 Task: Make in the project ZillaTech an epic 'Change Management Implementation'.
Action: Mouse moved to (230, 71)
Screenshot: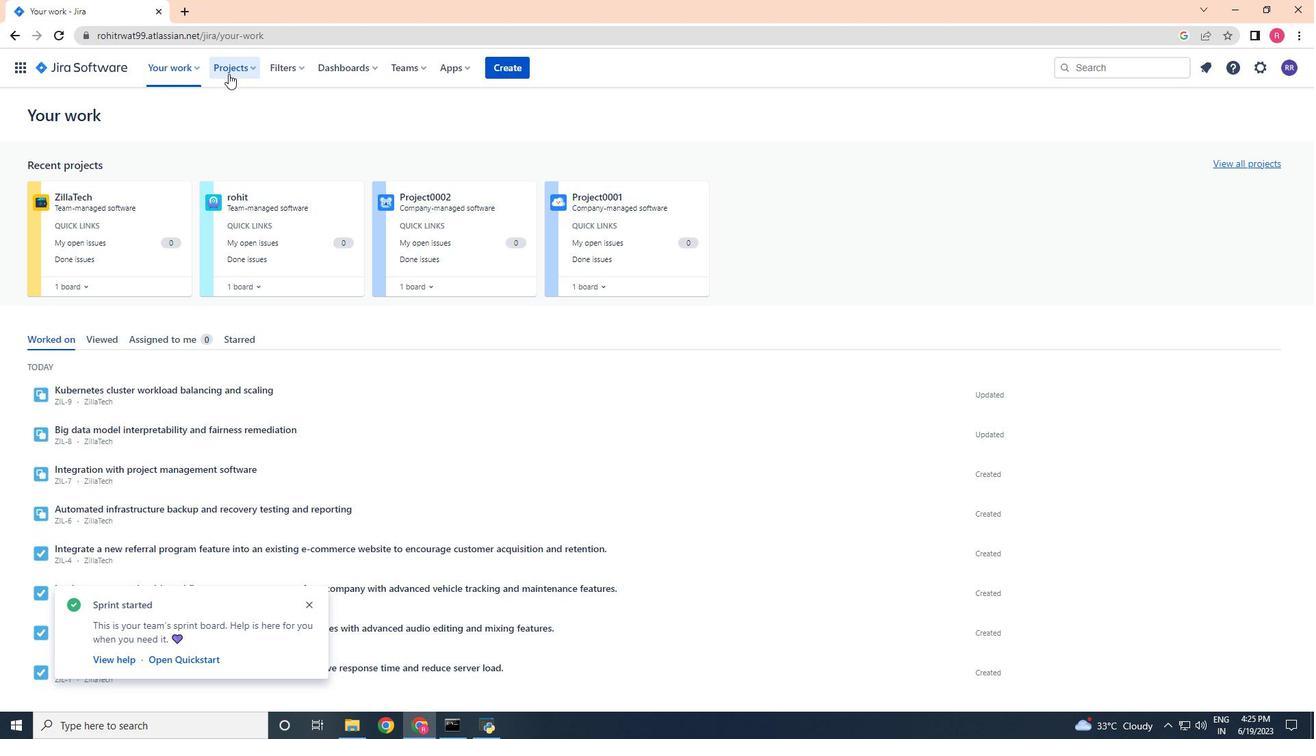 
Action: Mouse pressed left at (230, 71)
Screenshot: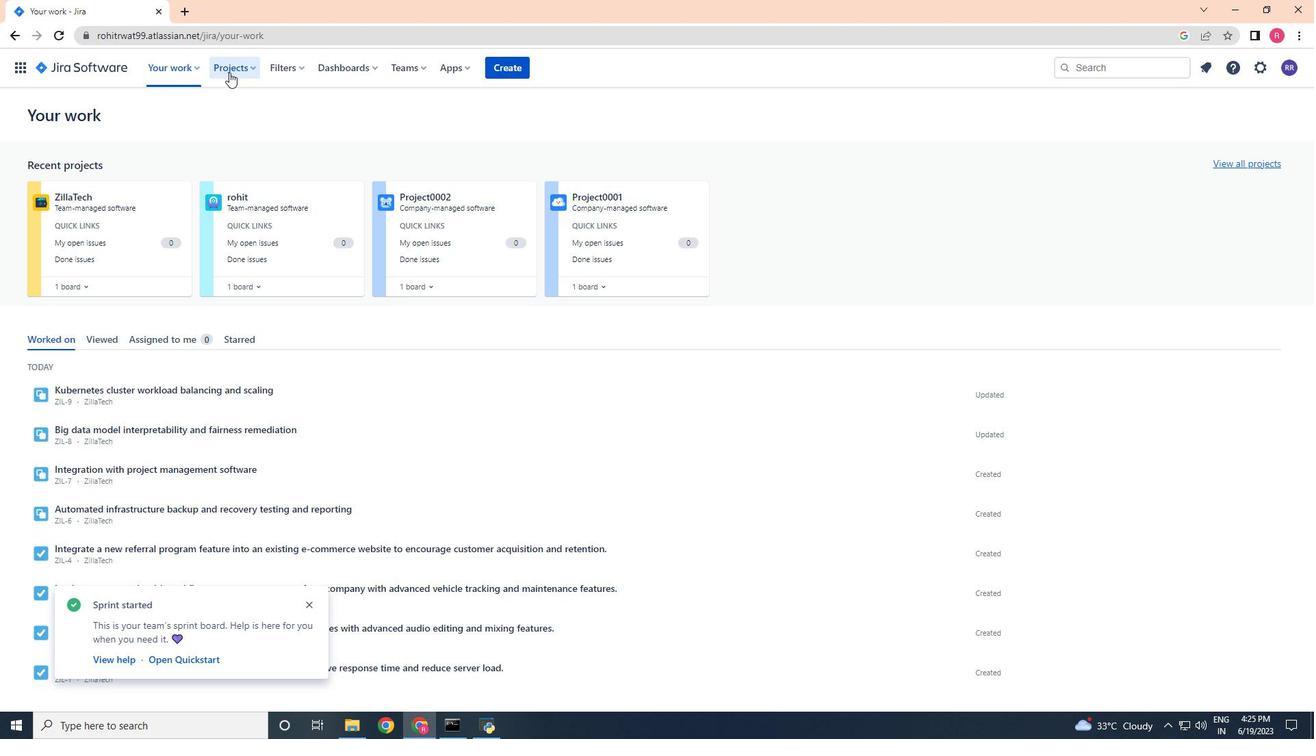
Action: Mouse moved to (245, 137)
Screenshot: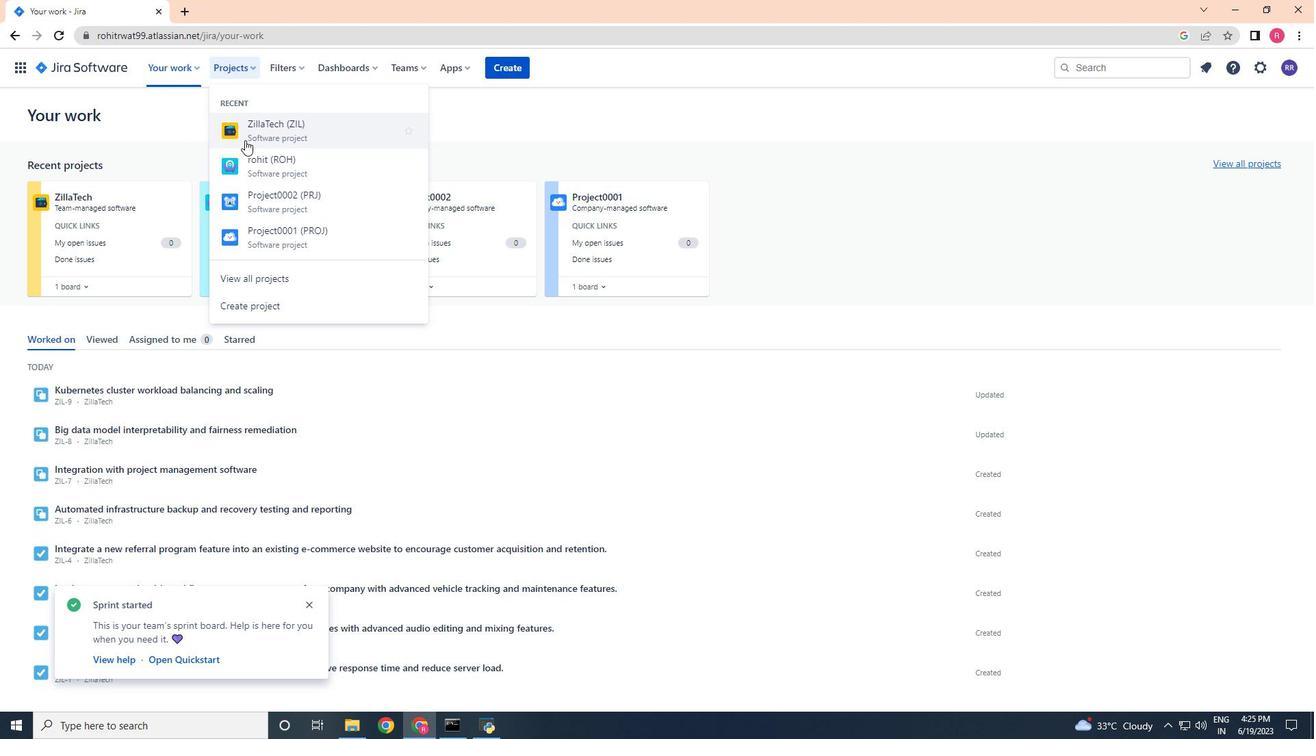 
Action: Mouse pressed left at (245, 137)
Screenshot: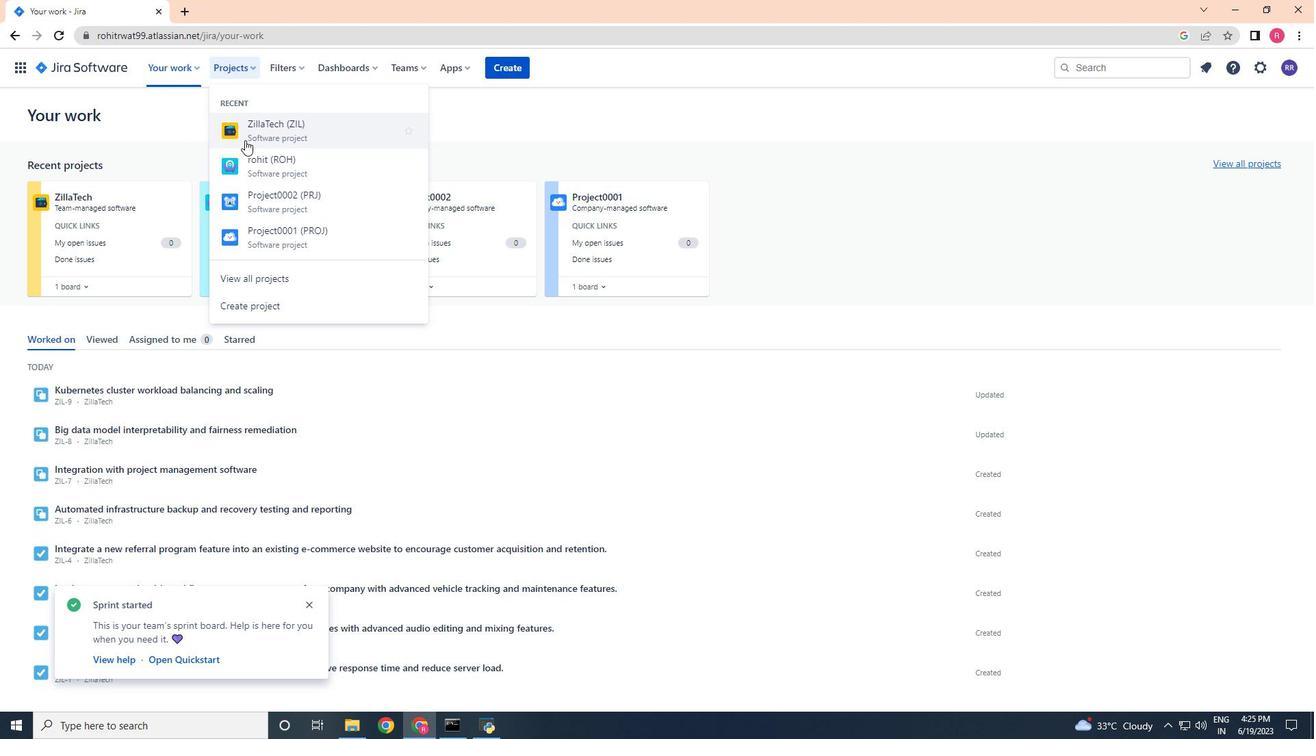 
Action: Mouse moved to (102, 214)
Screenshot: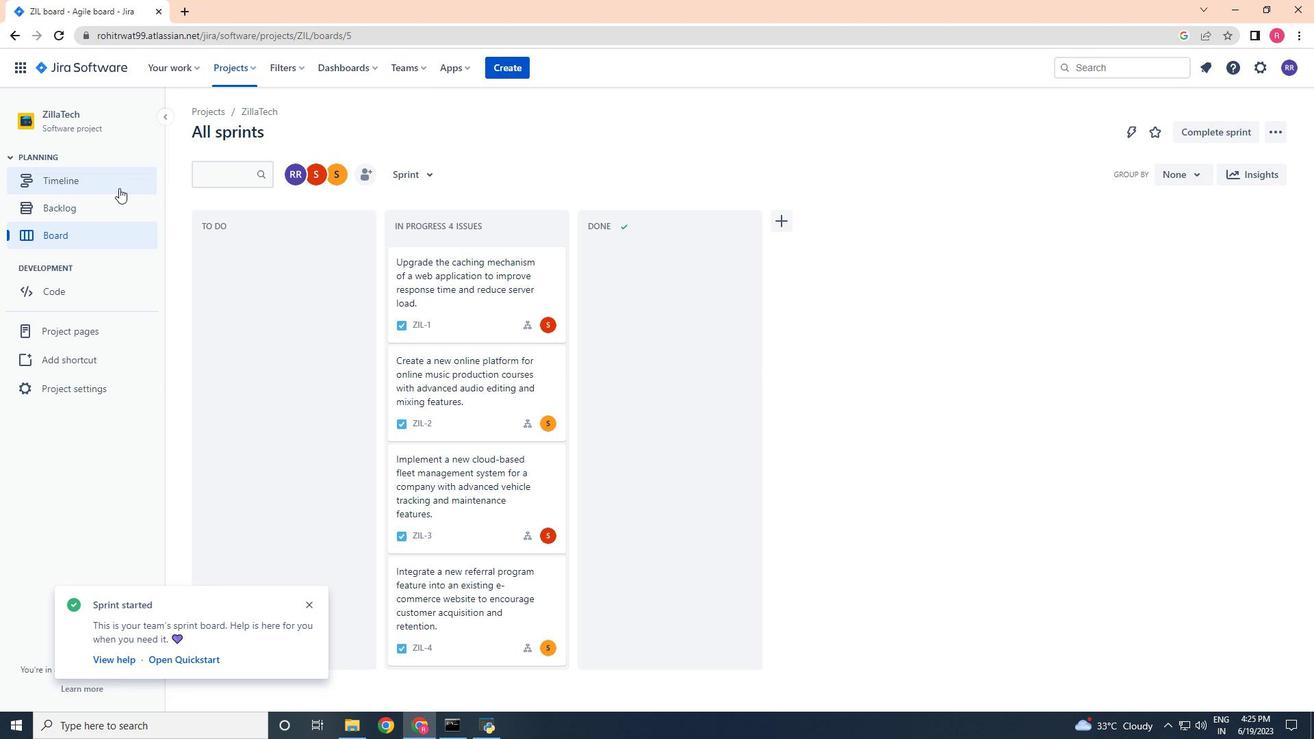 
Action: Mouse pressed left at (102, 214)
Screenshot: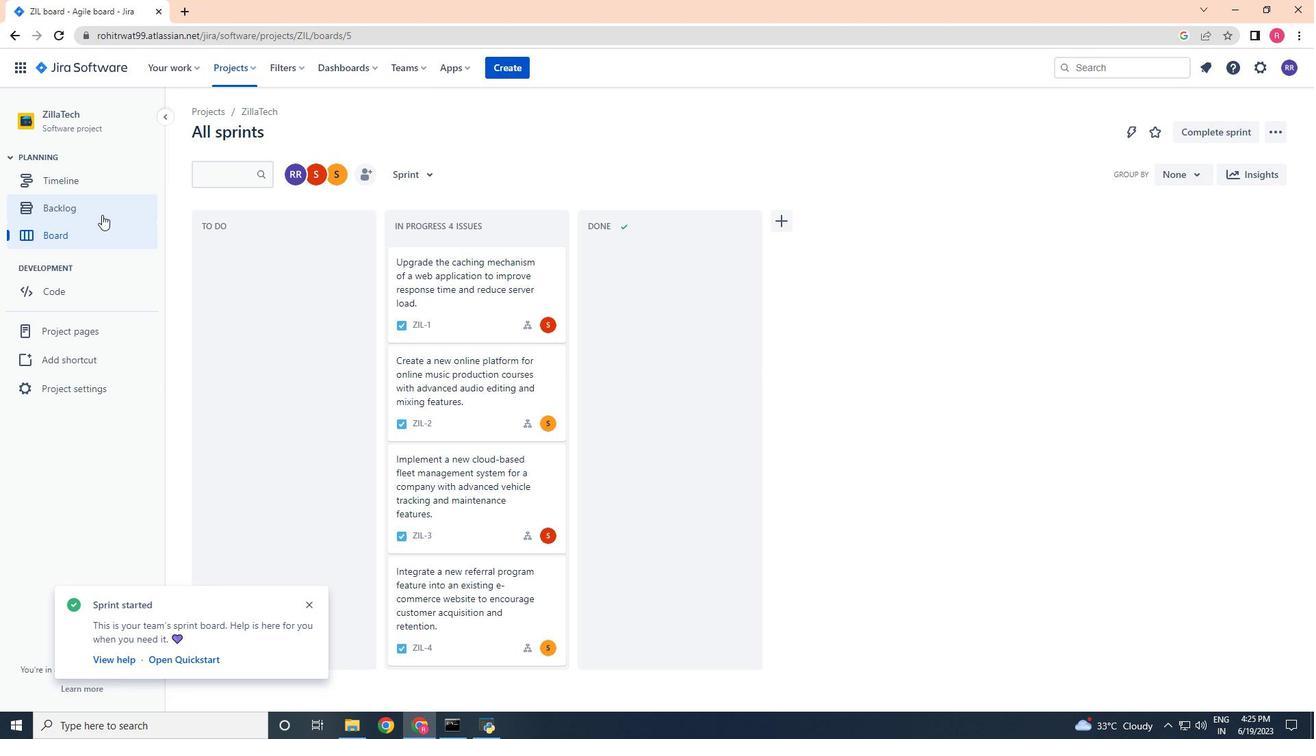 
Action: Mouse moved to (412, 171)
Screenshot: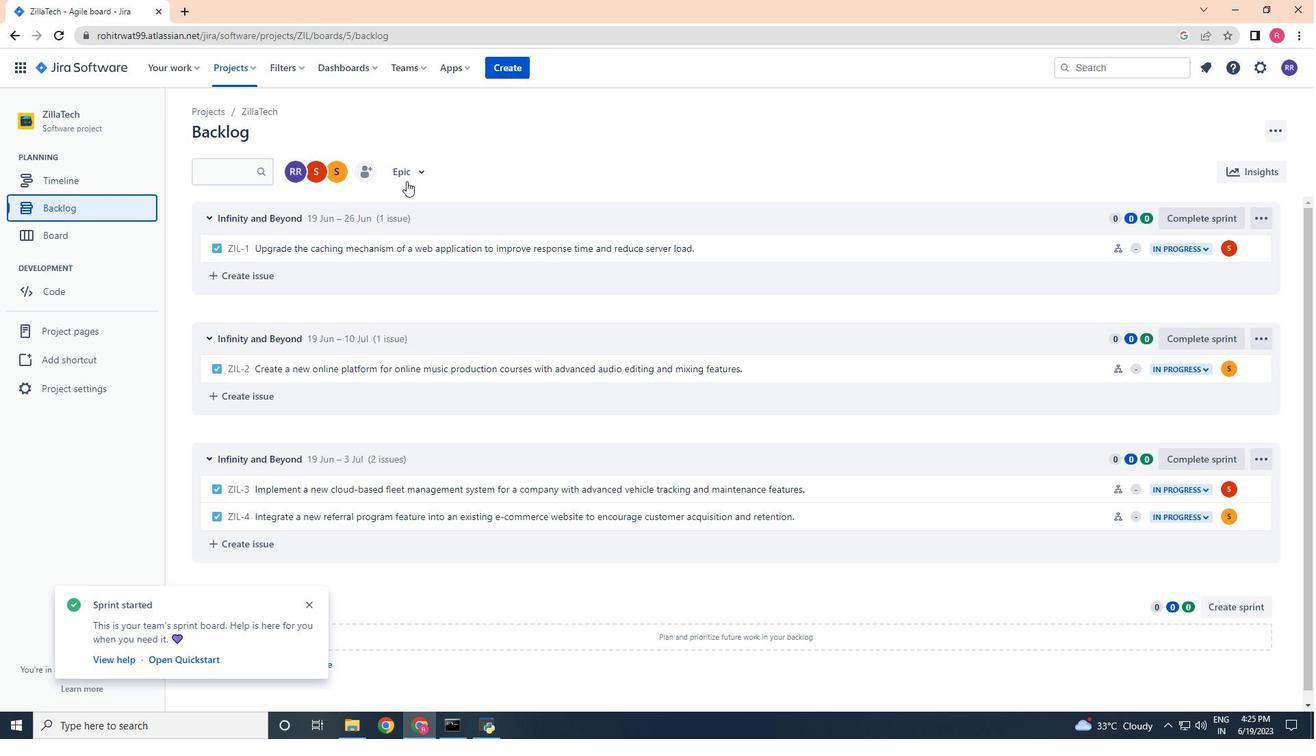 
Action: Mouse pressed left at (412, 171)
Screenshot: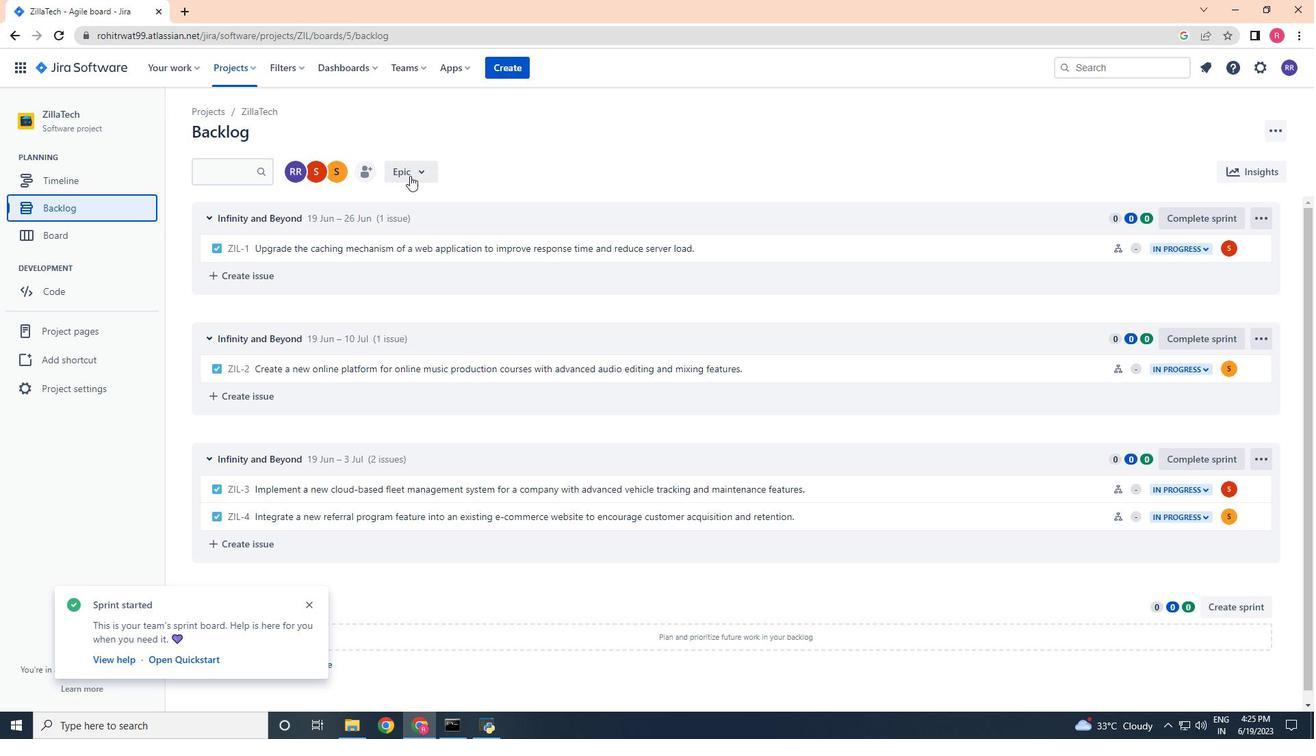 
Action: Mouse moved to (403, 250)
Screenshot: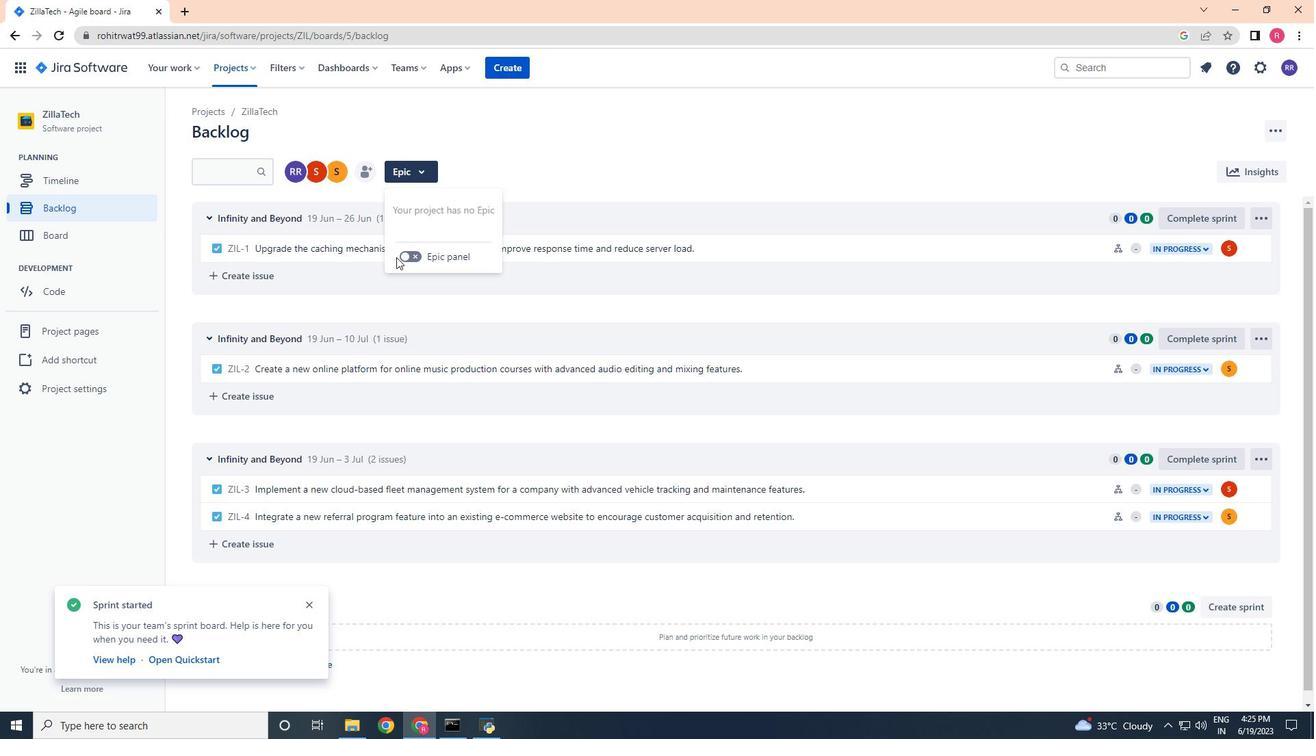 
Action: Mouse pressed left at (403, 250)
Screenshot: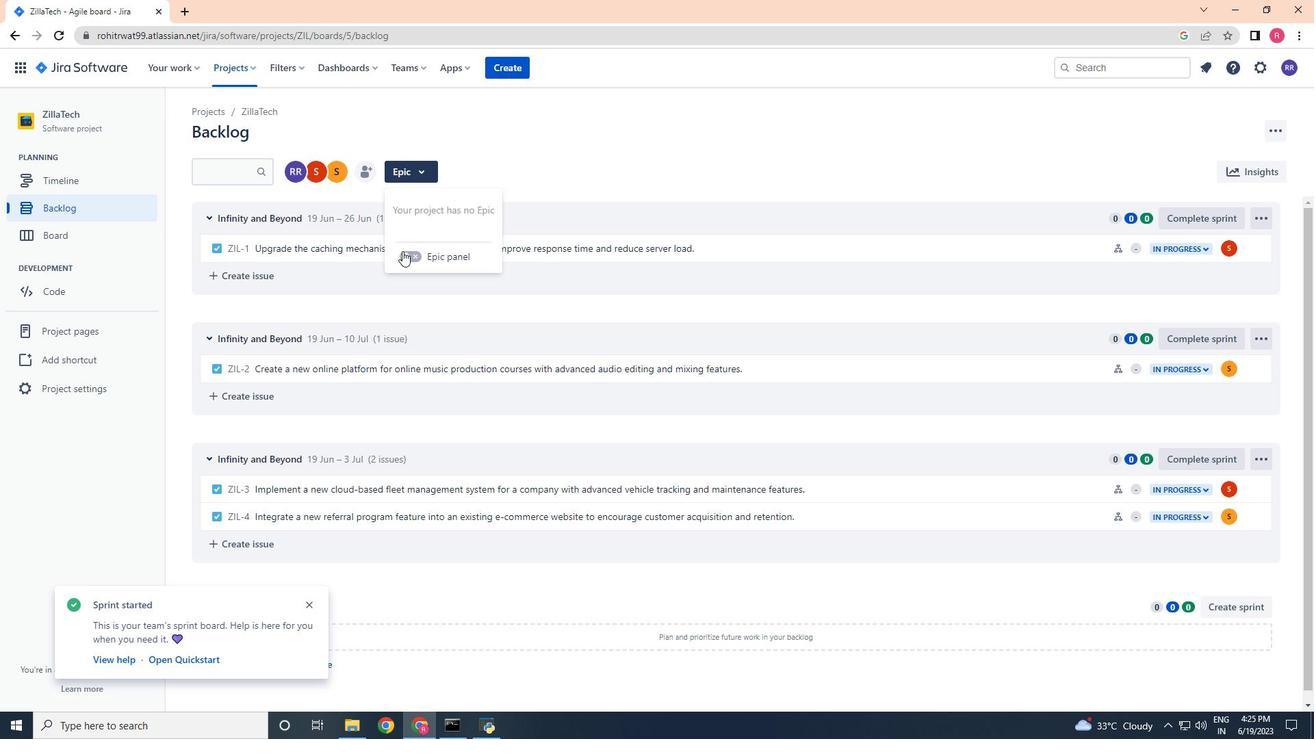 
Action: Mouse moved to (271, 464)
Screenshot: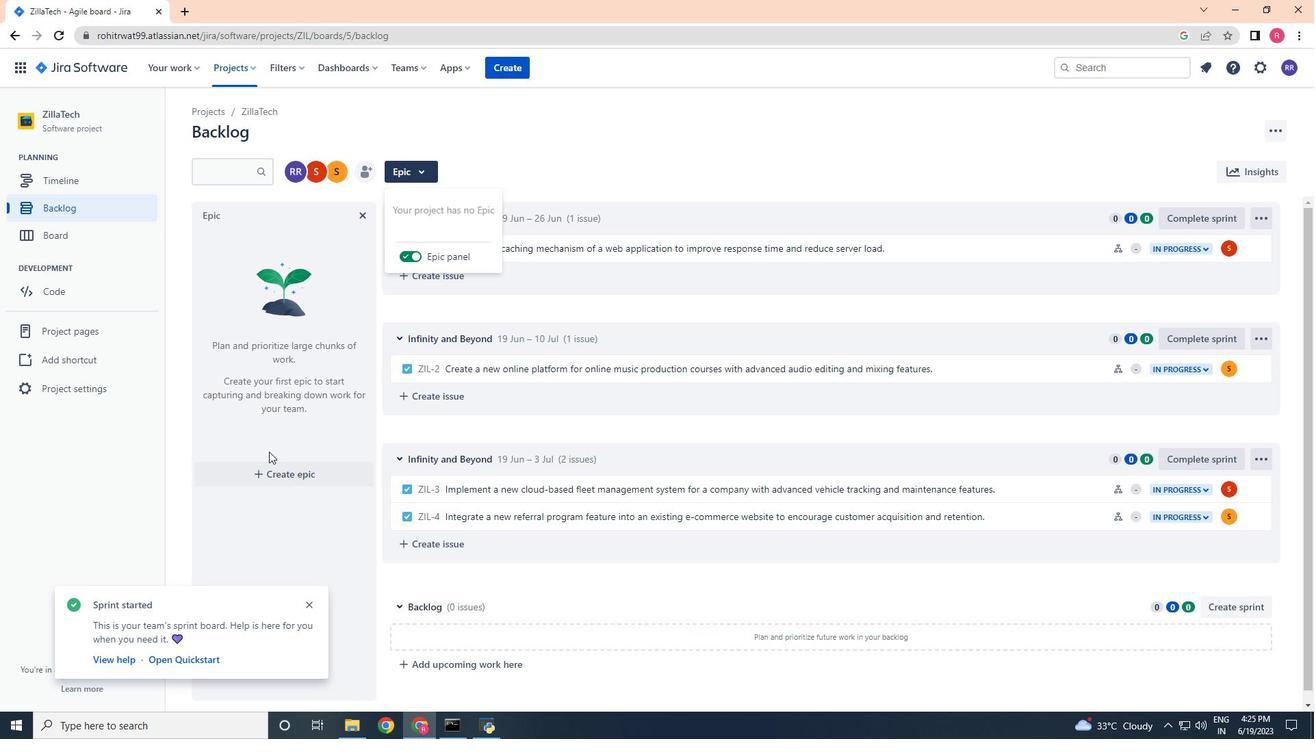 
Action: Mouse pressed left at (271, 464)
Screenshot: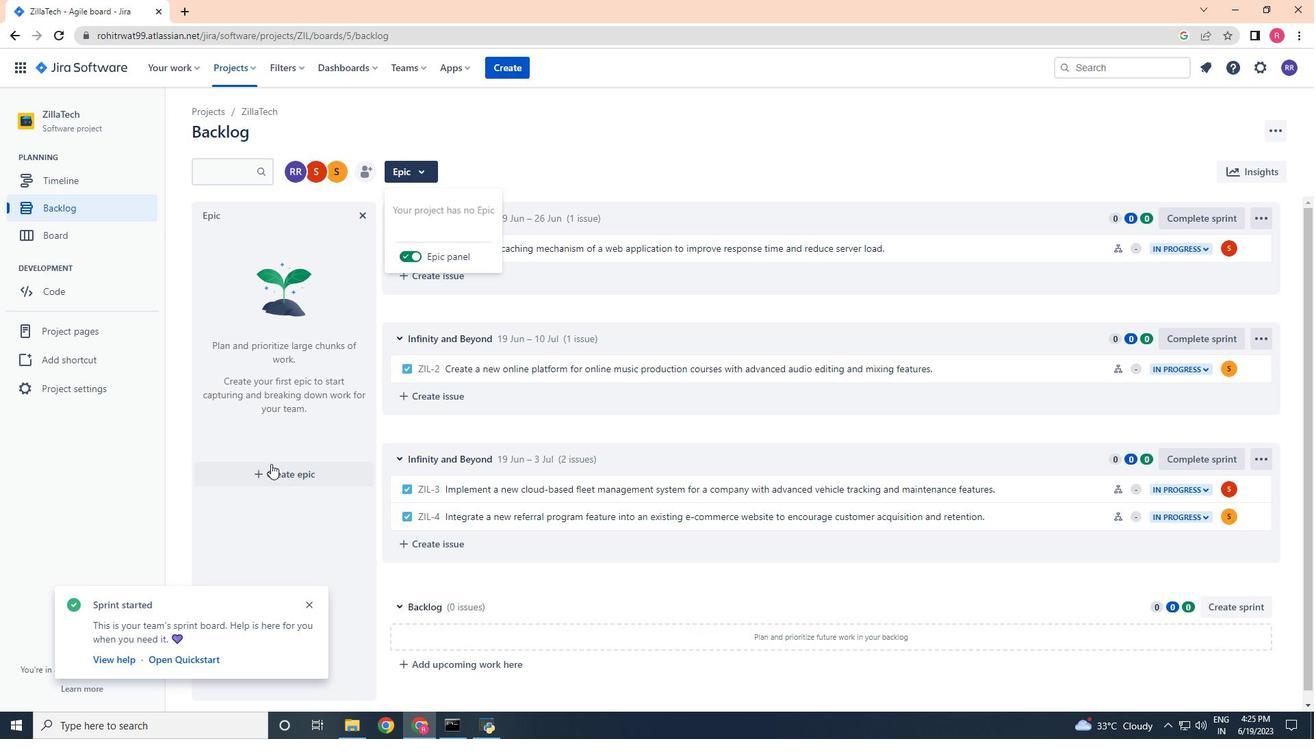 
Action: Mouse moved to (309, 604)
Screenshot: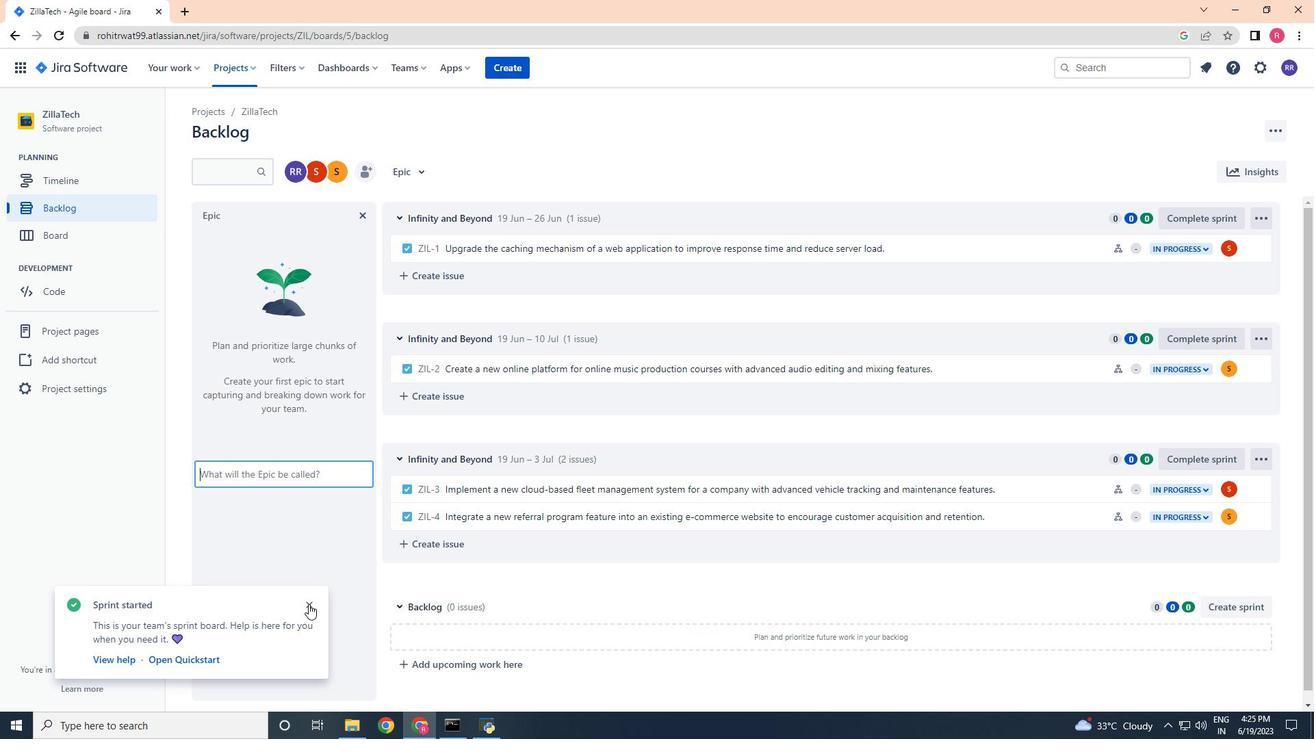 
Action: Mouse pressed left at (309, 604)
Screenshot: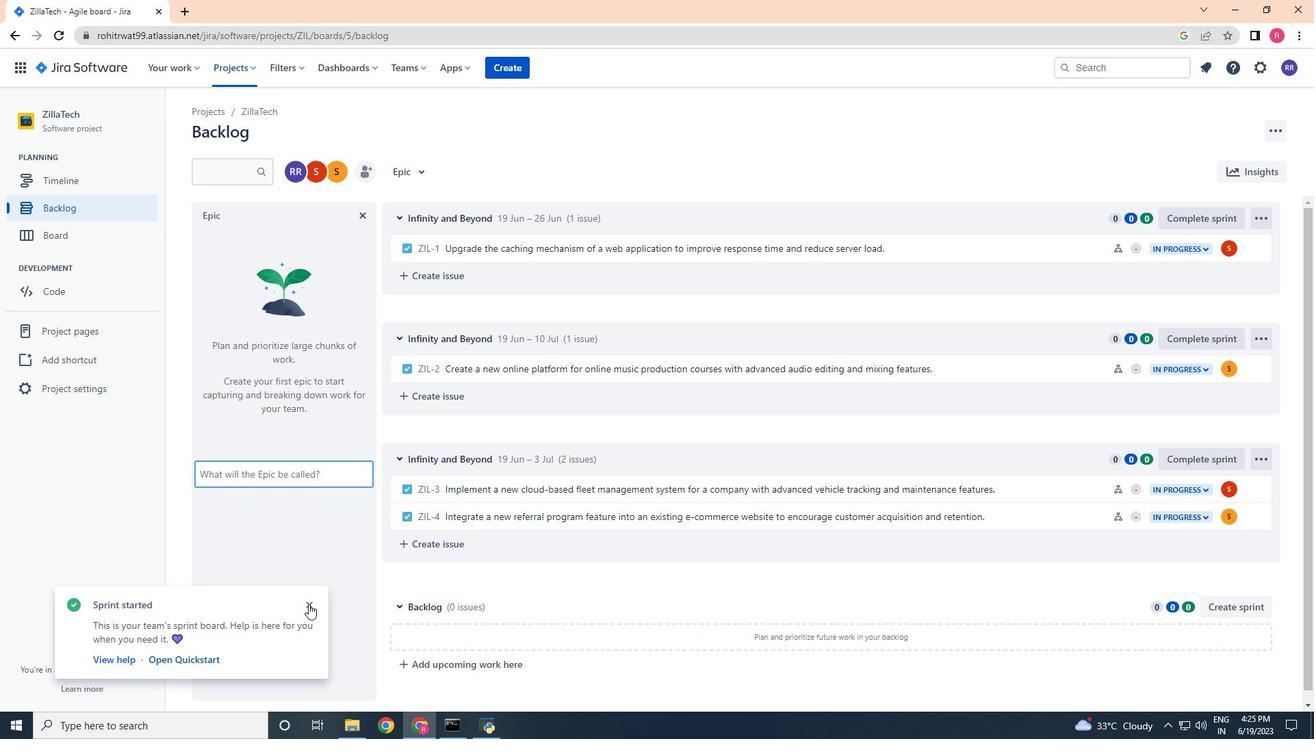 
Action: Mouse moved to (306, 460)
Screenshot: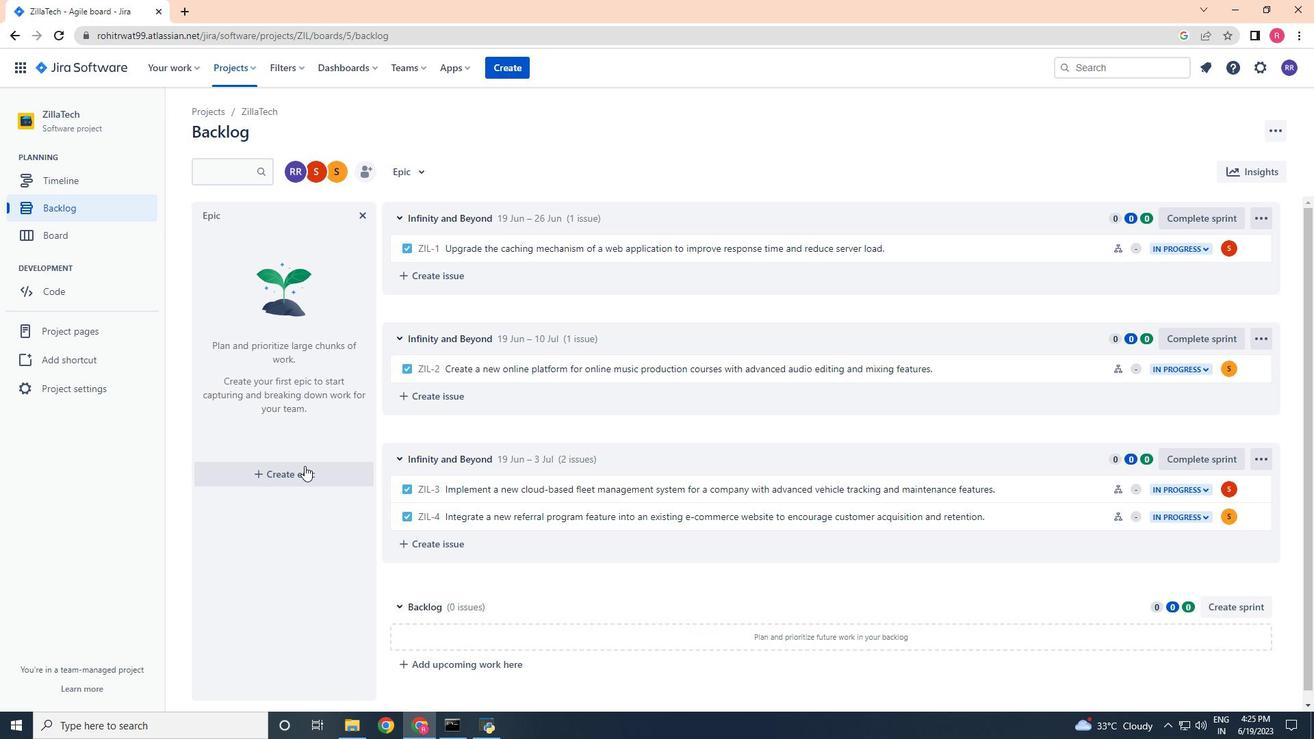 
Action: Mouse pressed left at (306, 460)
Screenshot: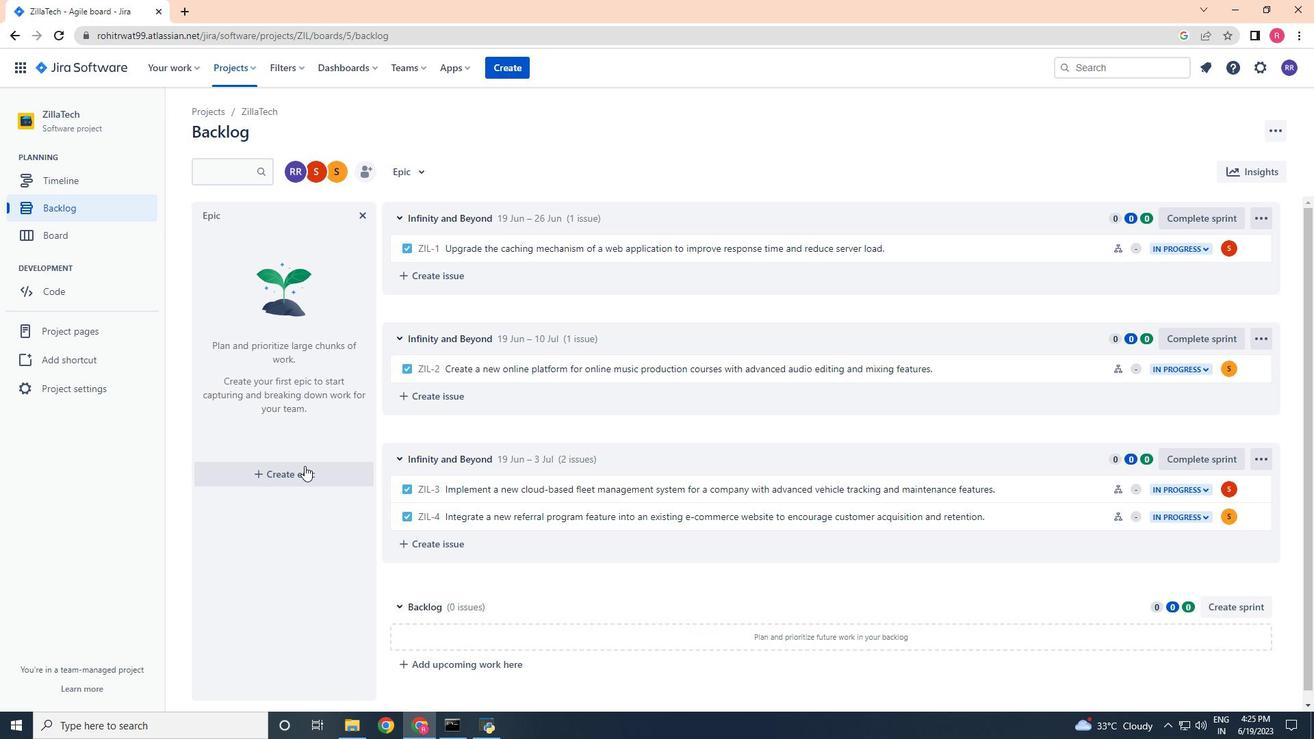 
Action: Mouse moved to (312, 474)
Screenshot: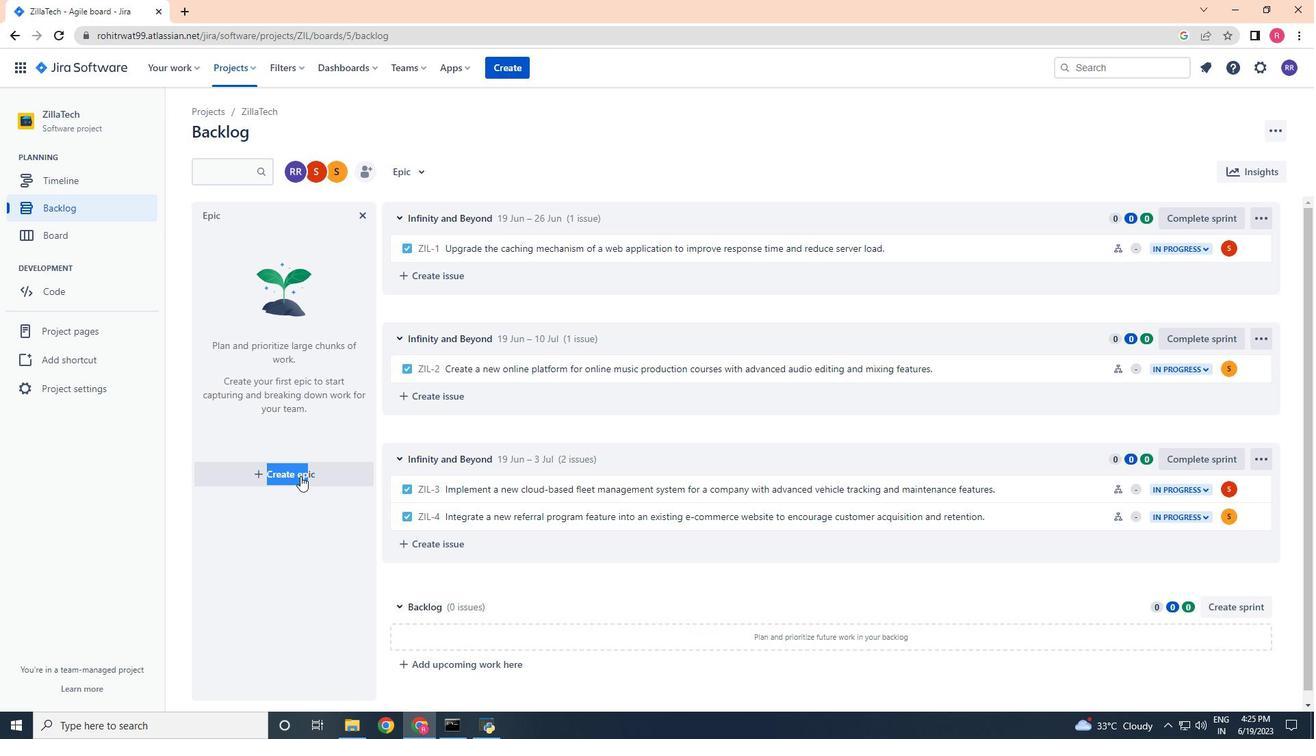 
Action: Mouse pressed left at (312, 474)
Screenshot: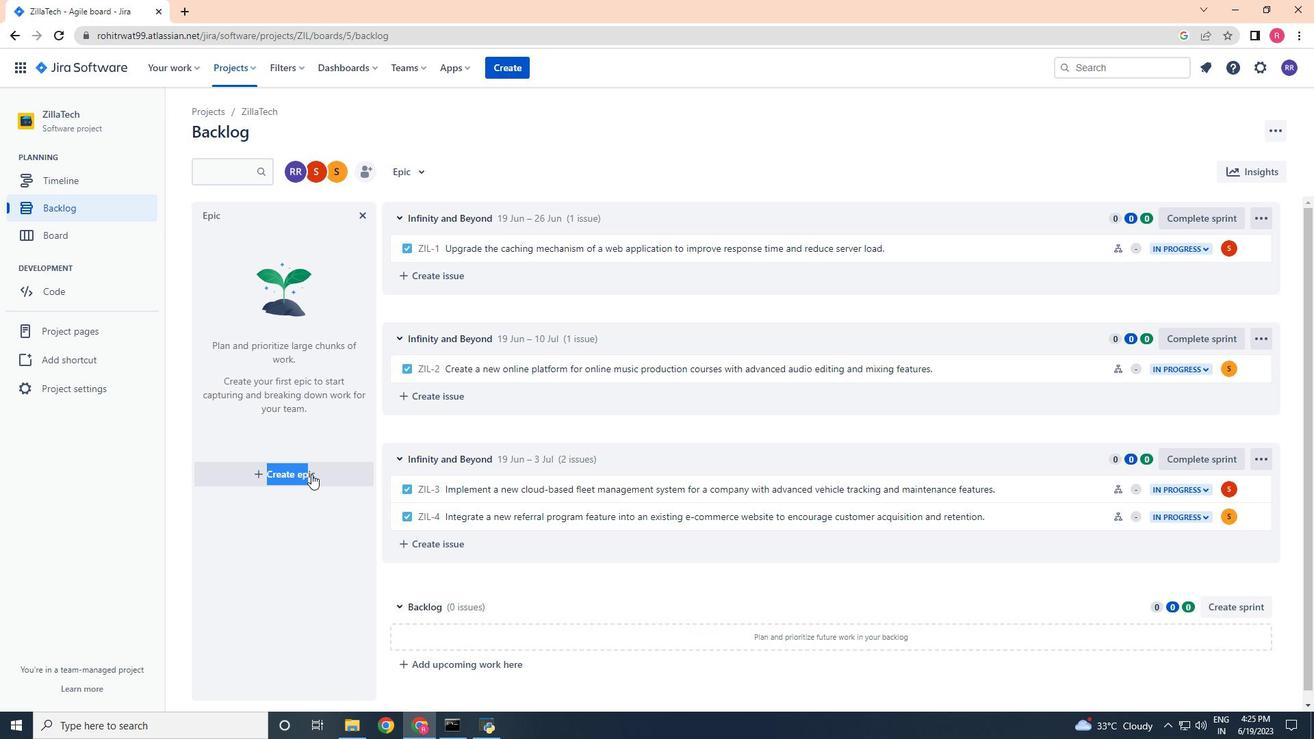 
Action: Mouse moved to (309, 476)
Screenshot: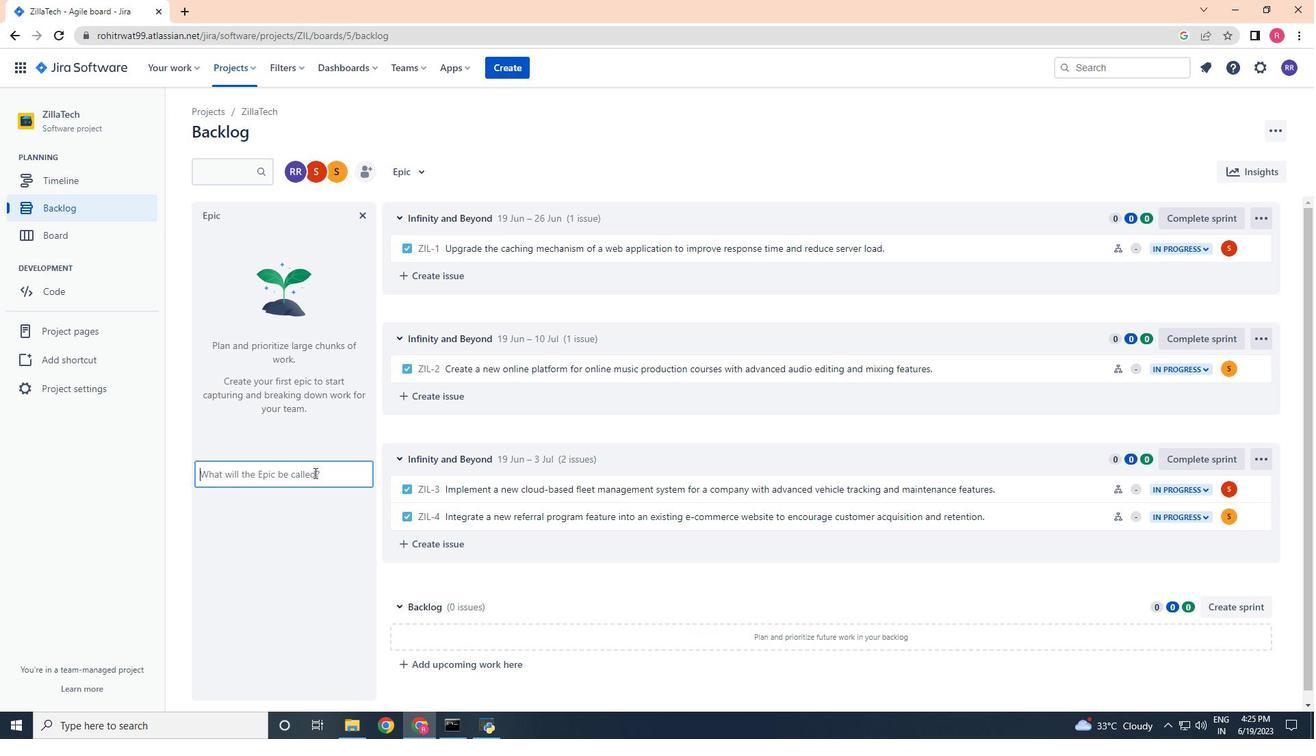 
Action: Key pressed <Key.shift>Chanfe<Key.backspace><Key.backspace>ge<Key.space><Key.shift><Key.shift><Key.shift><Key.shift><Key.shift><Key.shift>Management<Key.space><Key.shift>Implementation
Screenshot: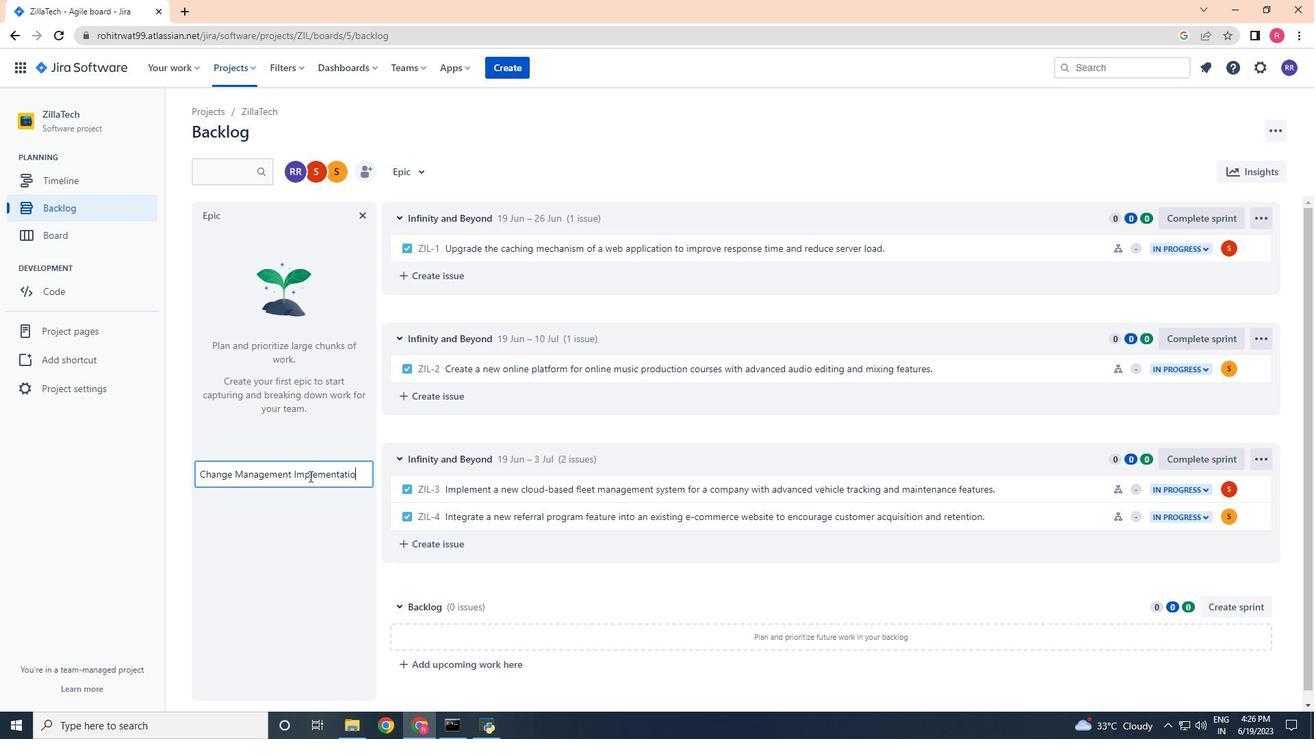 
Action: Mouse moved to (288, 490)
Screenshot: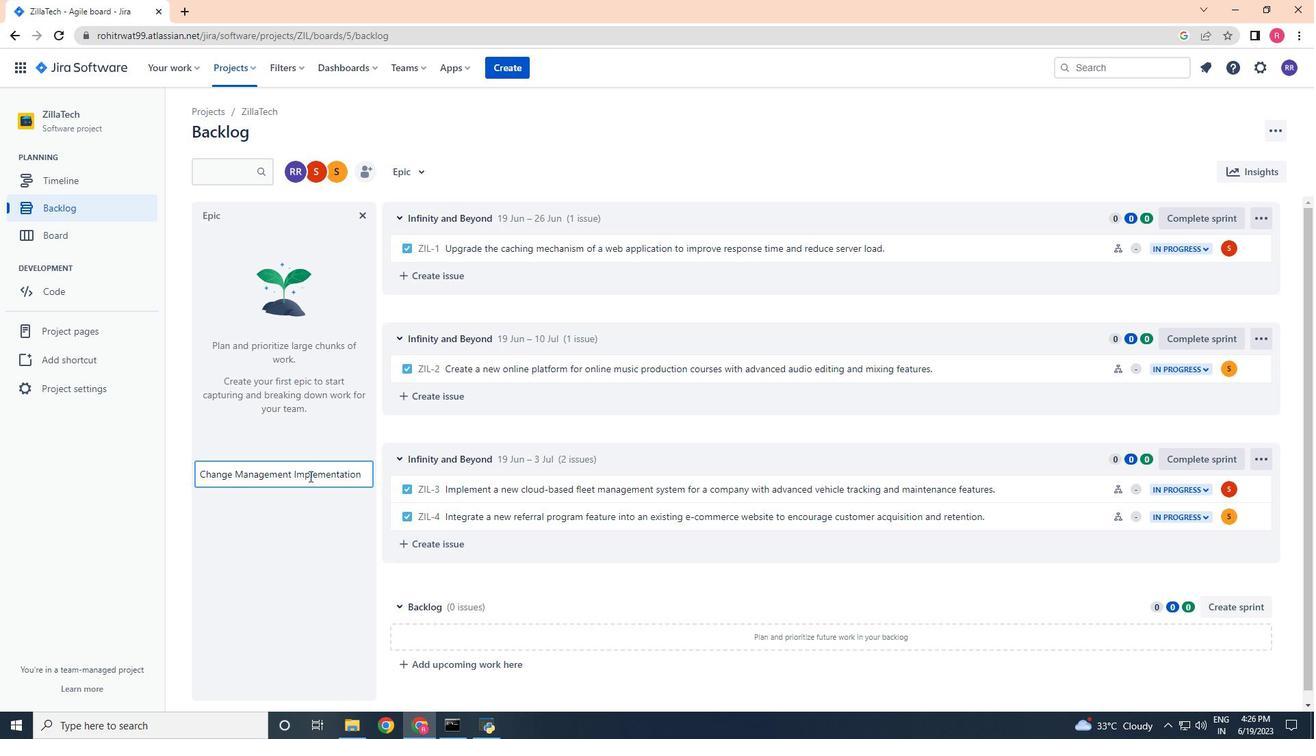 
Action: Key pressed .
Screenshot: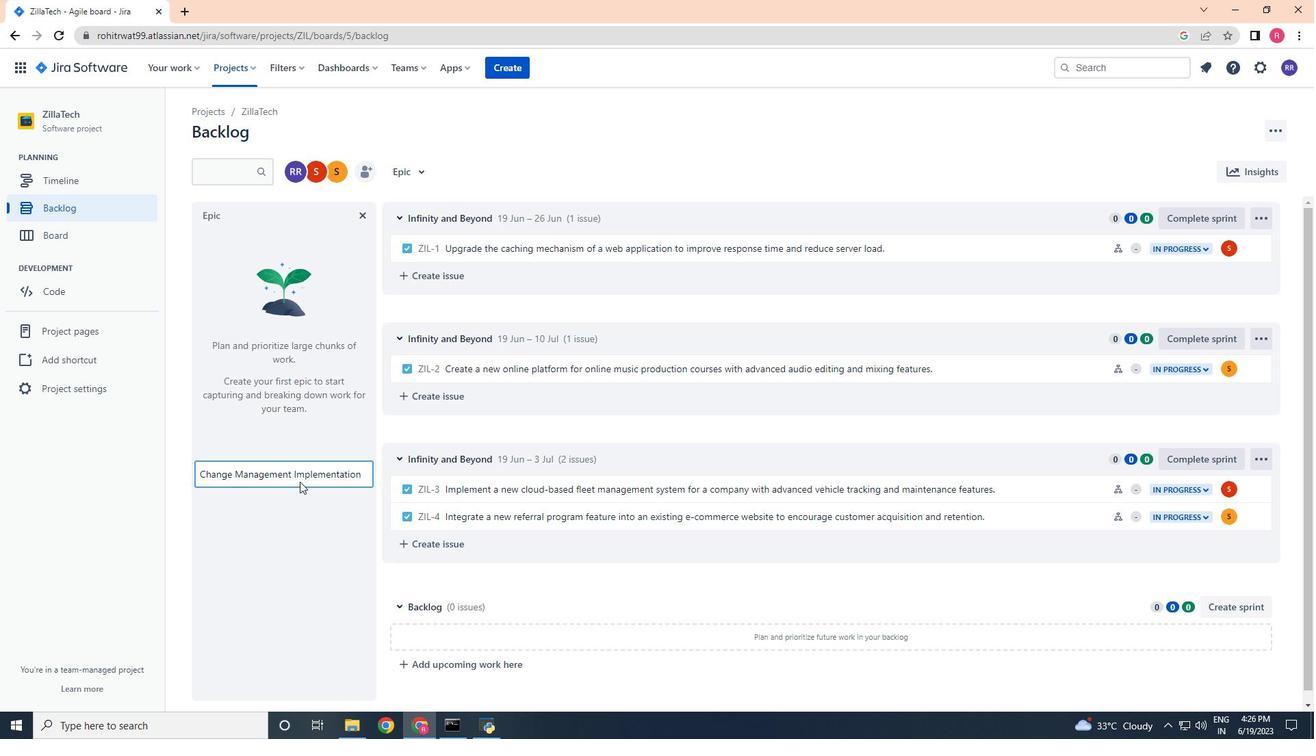 
Action: Mouse moved to (347, 569)
Screenshot: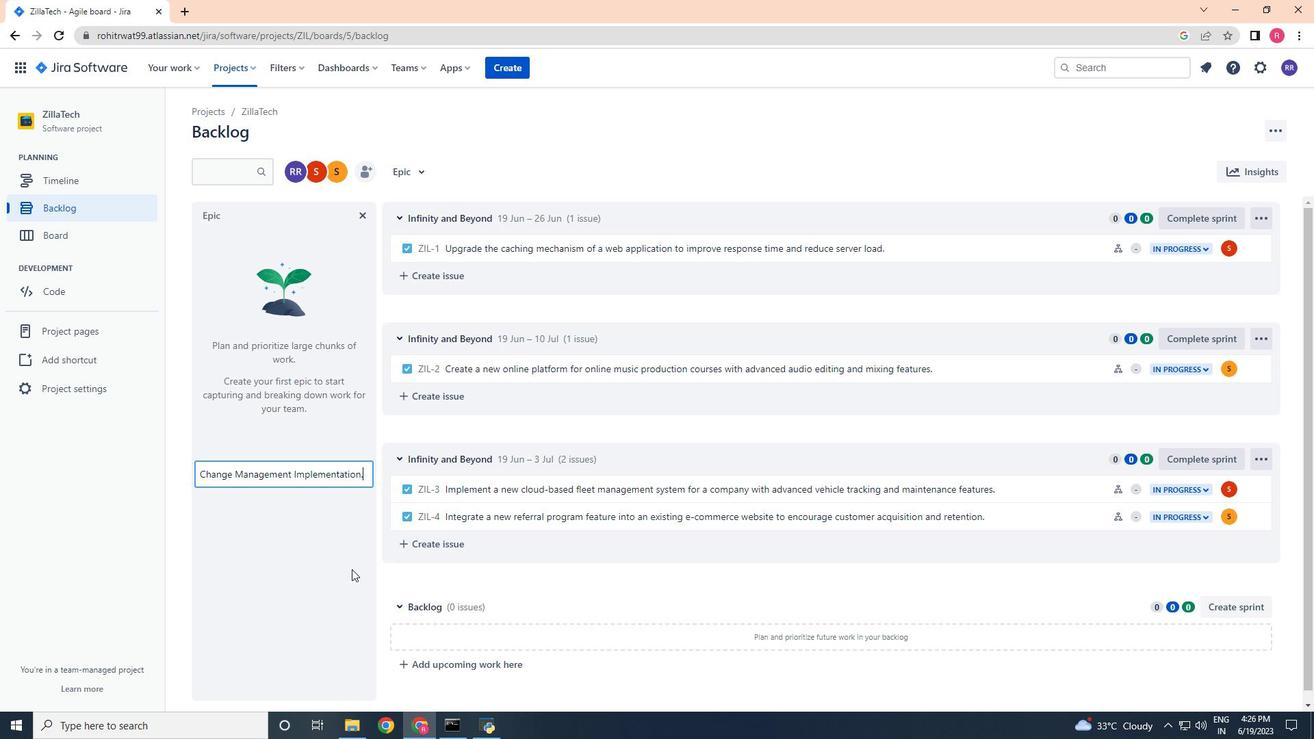 
Action: Key pressed <Key.enter>
Screenshot: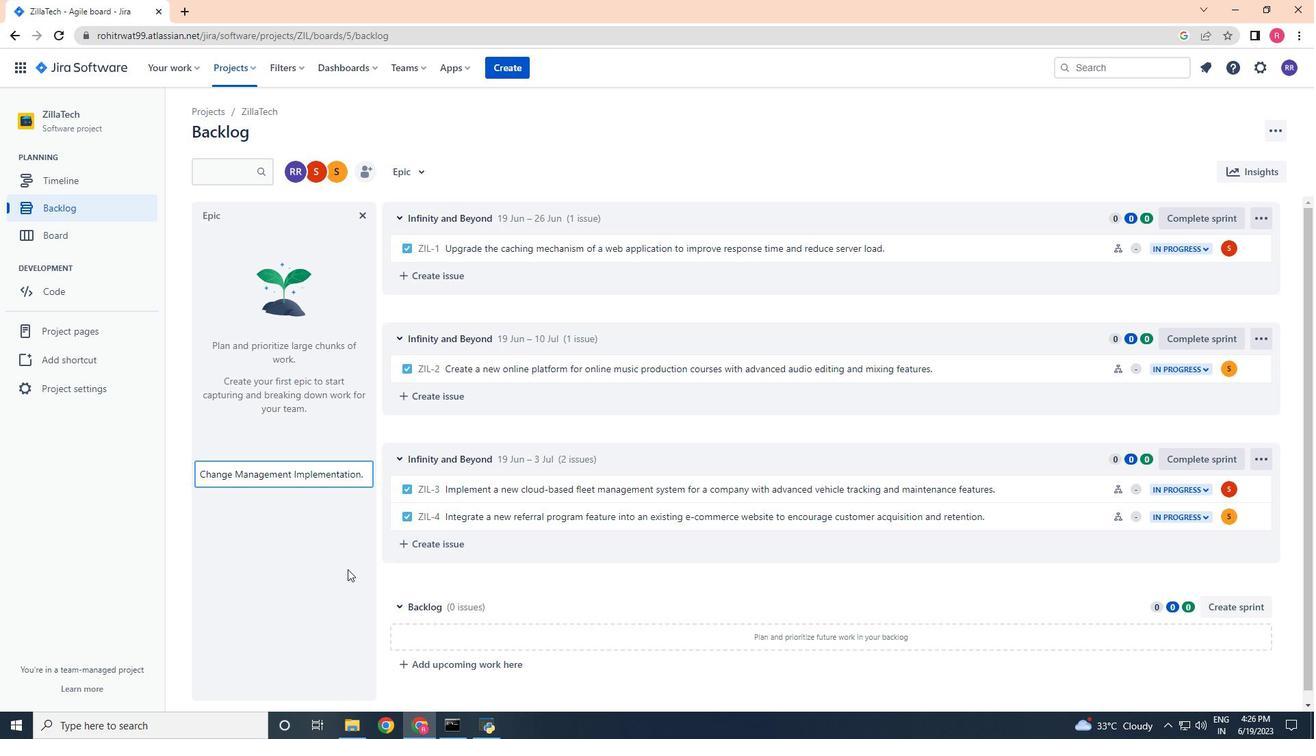
